 Task: In the Contact  TrinityDoe106@tiffany.com, schedule and save the meeting with title: 'Collaborative Discussion', Select date: '8 September, 2023', select start time: 5:00:PM. Add location on call (718) 987-6581 with meeting description: For further discussion on products, kindly join the meeting.. Logged in from softage.6@softage.net
Action: Mouse moved to (94, 65)
Screenshot: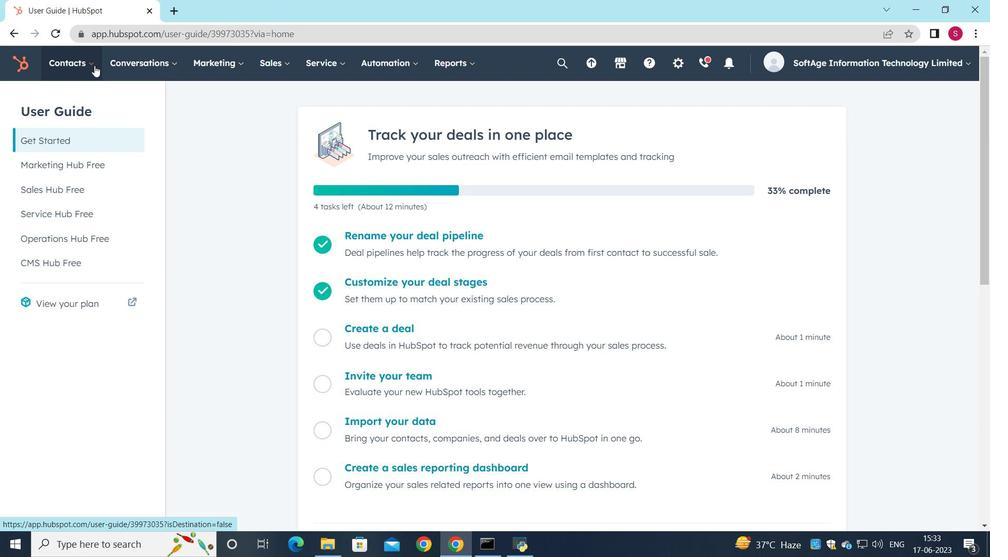 
Action: Mouse pressed left at (94, 65)
Screenshot: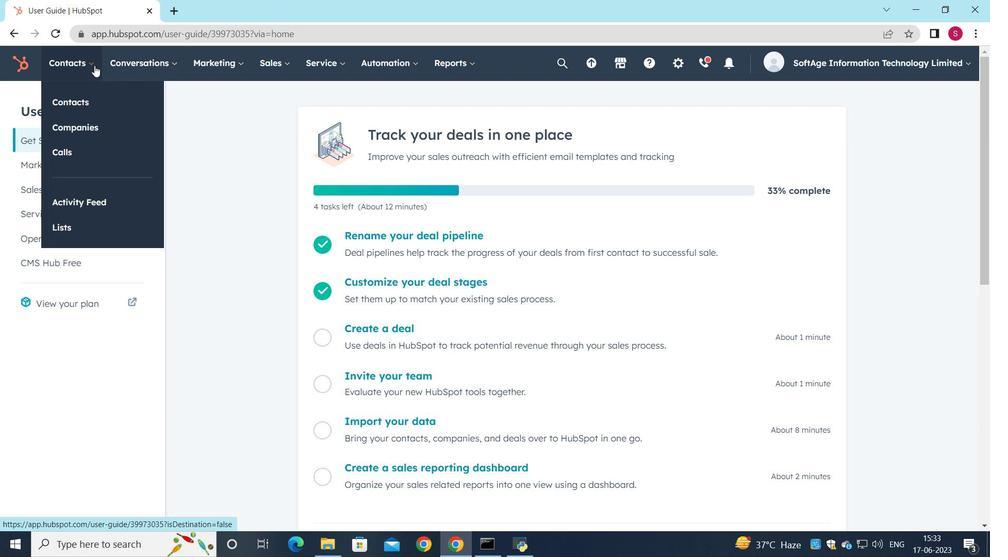 
Action: Mouse moved to (87, 94)
Screenshot: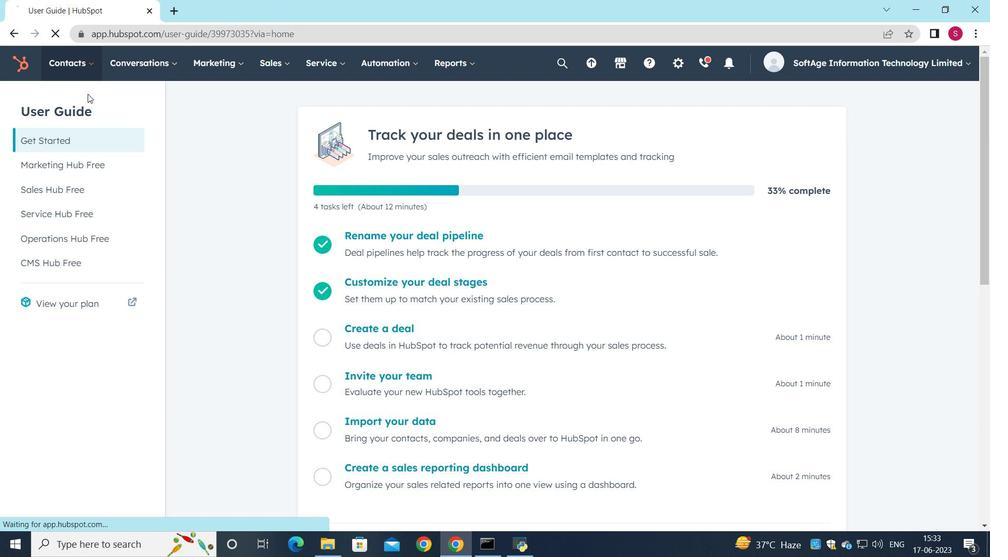 
Action: Mouse pressed left at (87, 94)
Screenshot: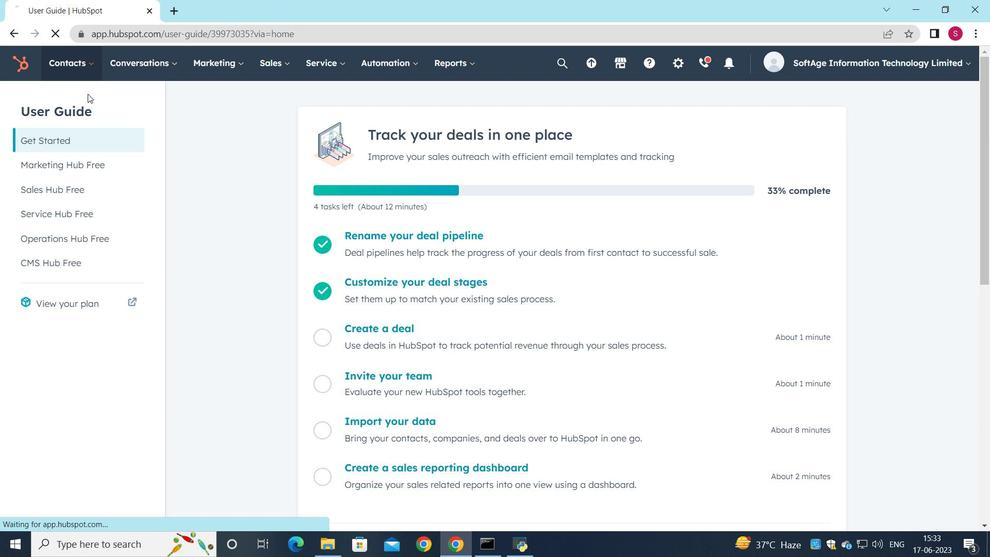 
Action: Mouse moved to (102, 208)
Screenshot: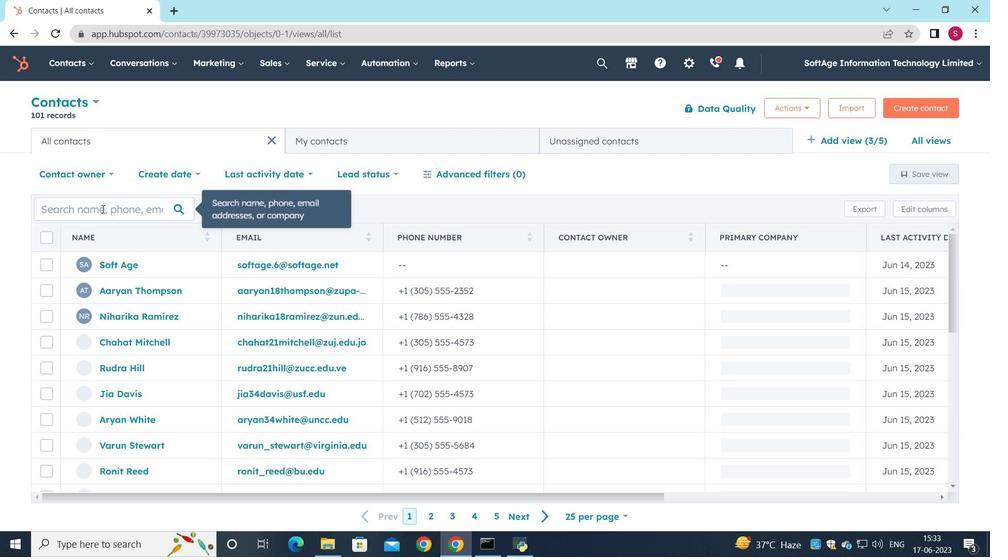 
Action: Mouse pressed left at (102, 208)
Screenshot: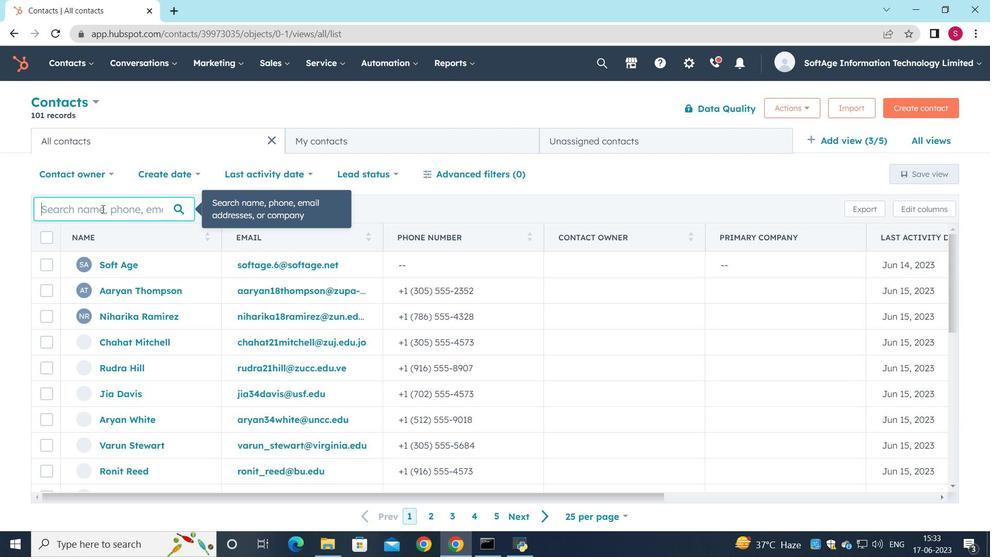 
Action: Key pressed <Key.shift><Key.shift><Key.shift><Key.shift><Key.shift><Key.shift><Key.shift><Key.shift><Key.shift><Key.shift><Key.shift><Key.shift>Trinity<Key.shift>Doe<Key.shift><Key.shift><Key.shift><Key.shift><Key.shift><Key.shift><Key.shift><Key.shift><Key.shift><Key.shift><Key.shift><Key.shift><Key.shift><Key.shift><Key.shift><Key.shift><Key.shift><Key.shift><Key.shift><Key.shift><Key.shift><Key.shift><Key.shift><Key.shift><Key.shift><Key.shift><Key.shift><Key.shift><Key.shift><Key.shift><Key.shift><Key.shift>106<Key.shift><Key.shift><Key.shift><Key.shift><Key.shift><Key.shift><Key.shift>@tiffany.com
Screenshot: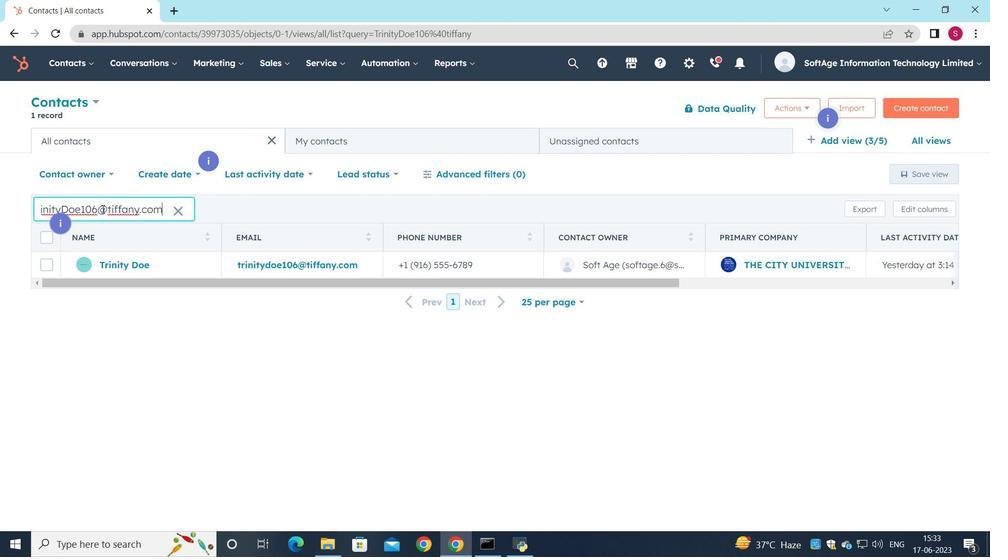 
Action: Mouse moved to (131, 264)
Screenshot: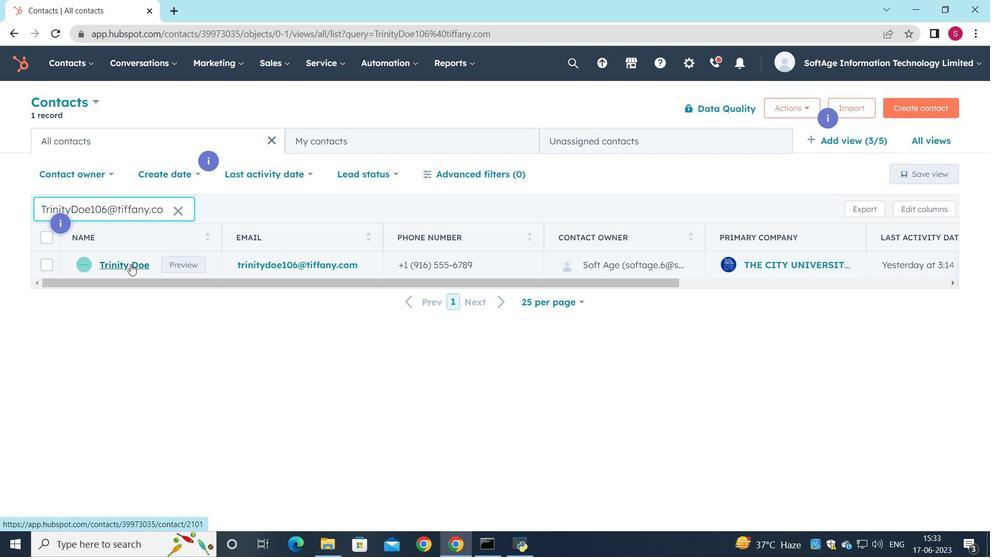 
Action: Mouse pressed left at (131, 264)
Screenshot: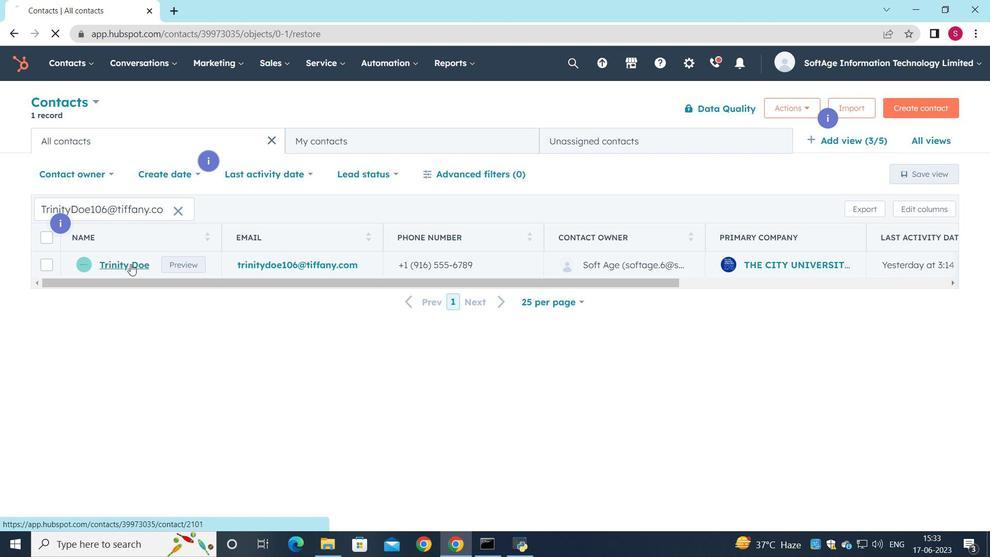 
Action: Mouse moved to (159, 224)
Screenshot: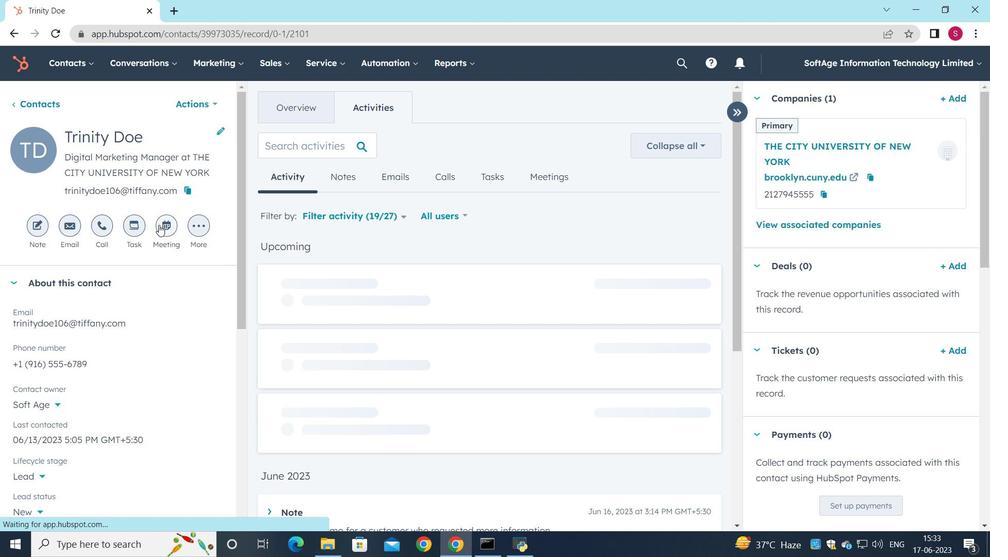 
Action: Mouse pressed left at (159, 224)
Screenshot: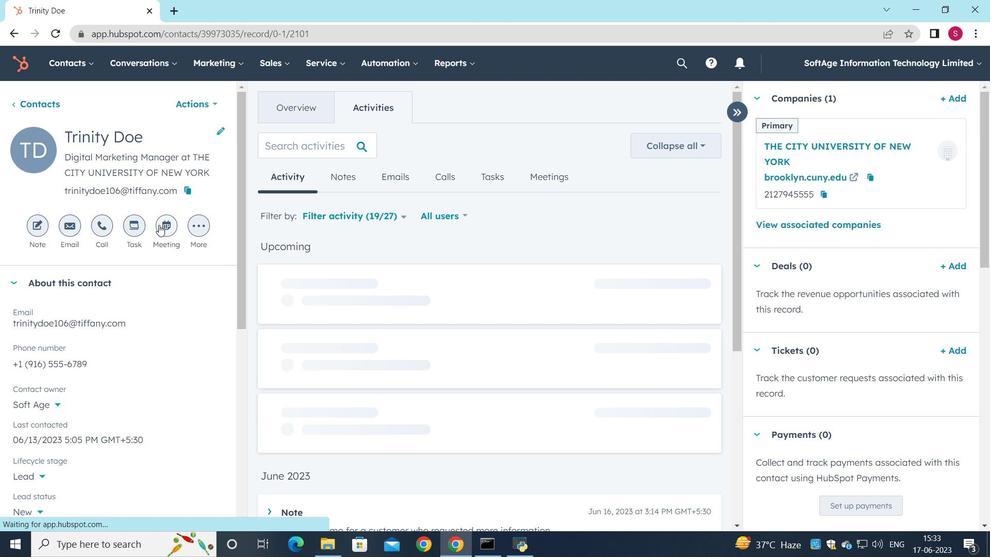 
Action: Mouse moved to (205, 218)
Screenshot: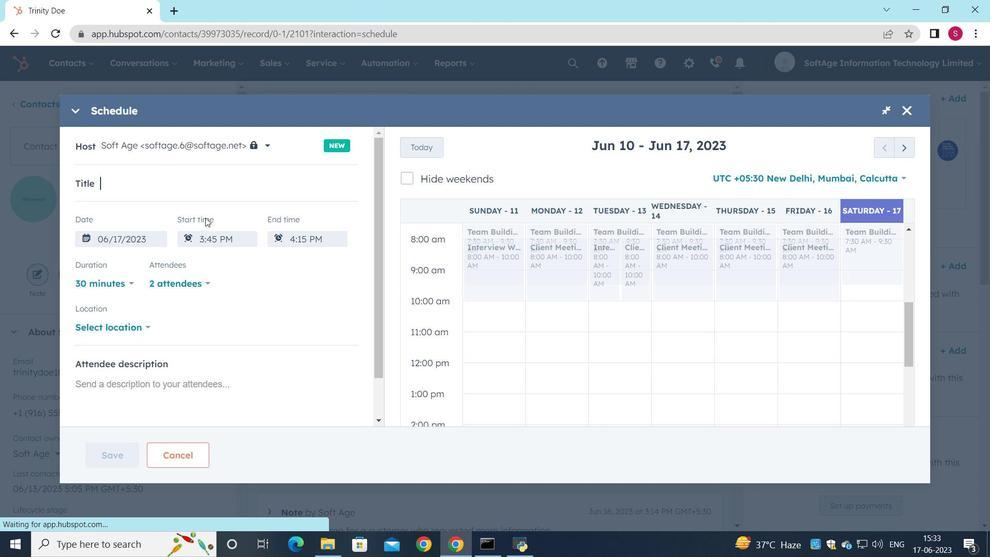 
Action: Key pressed <Key.shift>Collborative<Key.space><Key.shift><Key.shift><Key.shift><Key.shift><Key.shift><Key.shift><Key.shift><Key.shift><Key.shift><Key.shift>Discussion
Screenshot: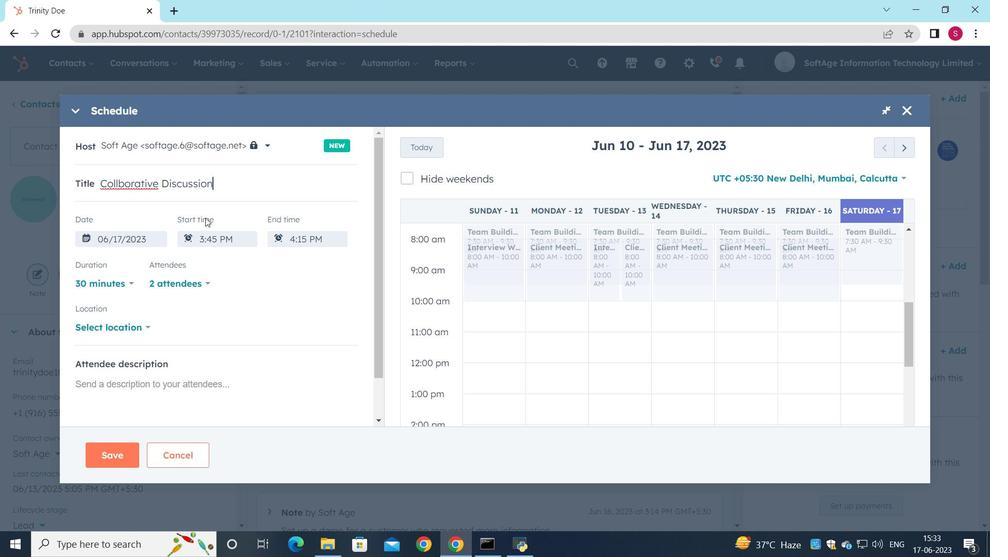 
Action: Mouse moved to (117, 181)
Screenshot: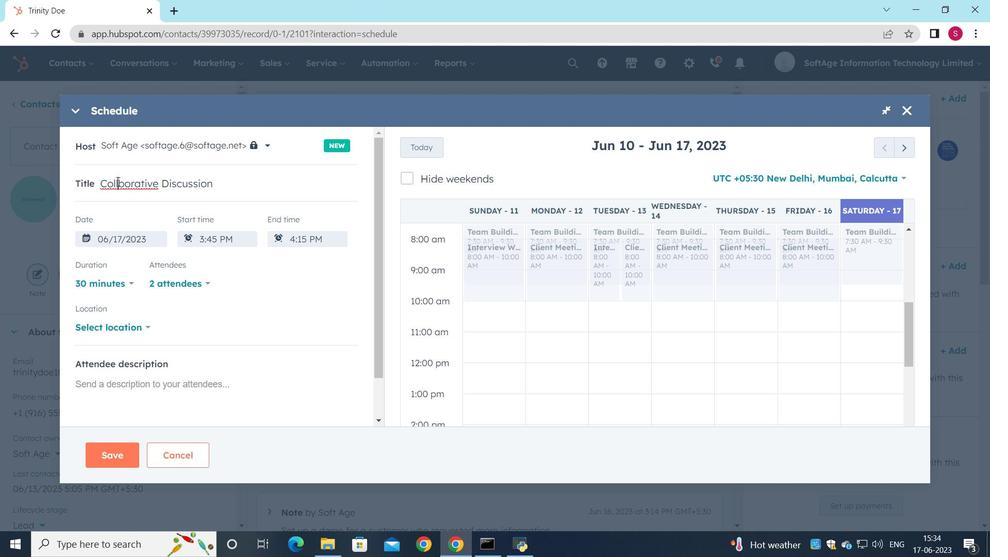 
Action: Mouse pressed left at (117, 181)
Screenshot: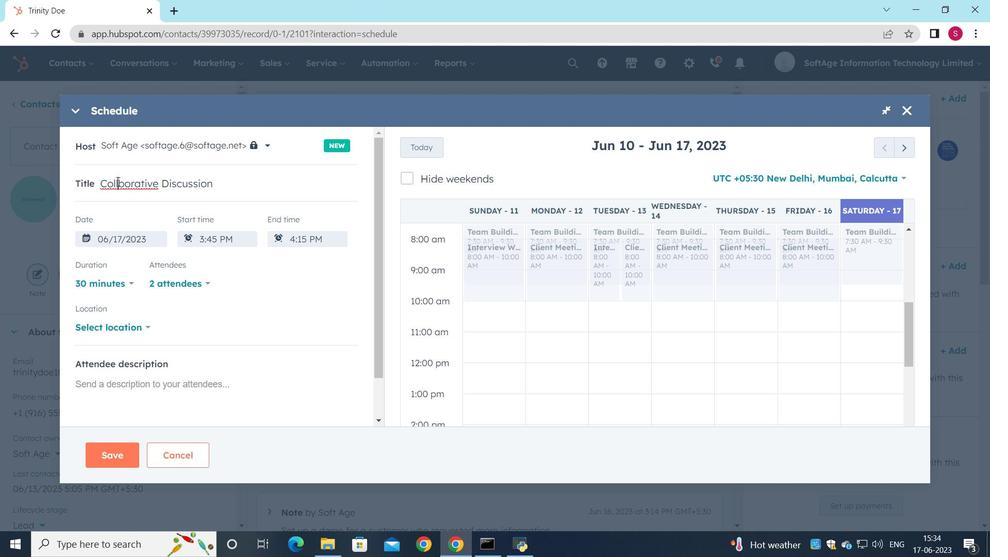
Action: Key pressed a
Screenshot: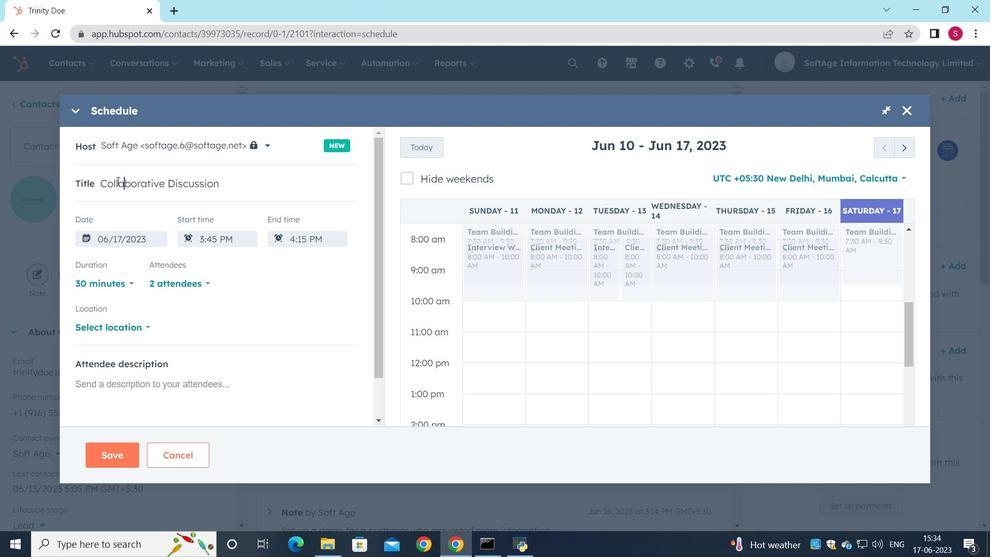 
Action: Mouse moved to (913, 147)
Screenshot: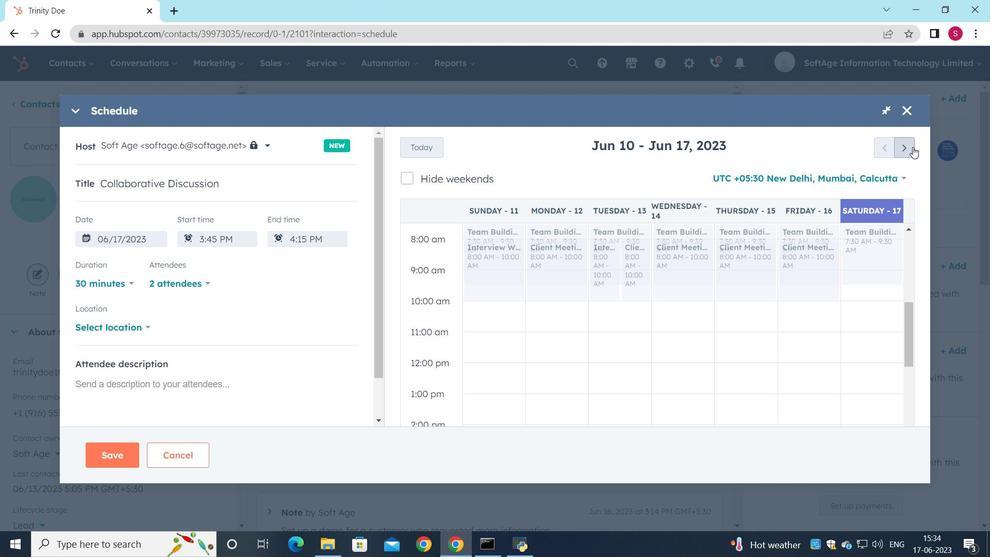 
Action: Mouse pressed left at (913, 147)
Screenshot: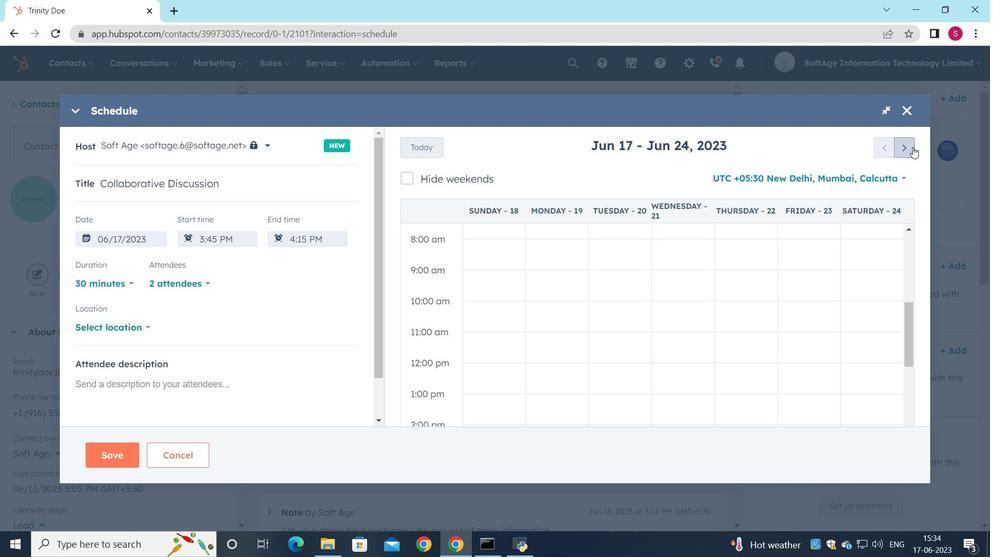 
Action: Mouse pressed left at (913, 147)
Screenshot: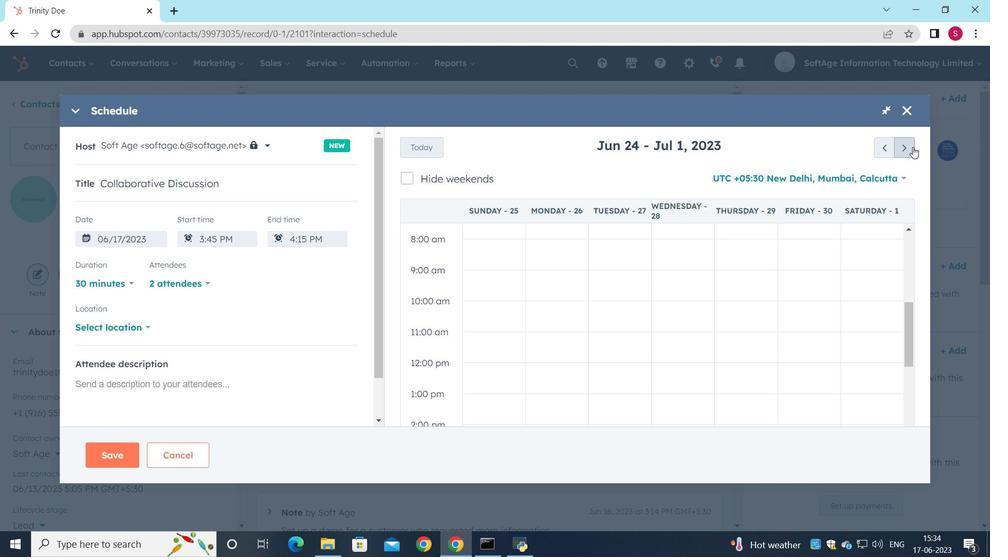 
Action: Mouse moved to (911, 148)
Screenshot: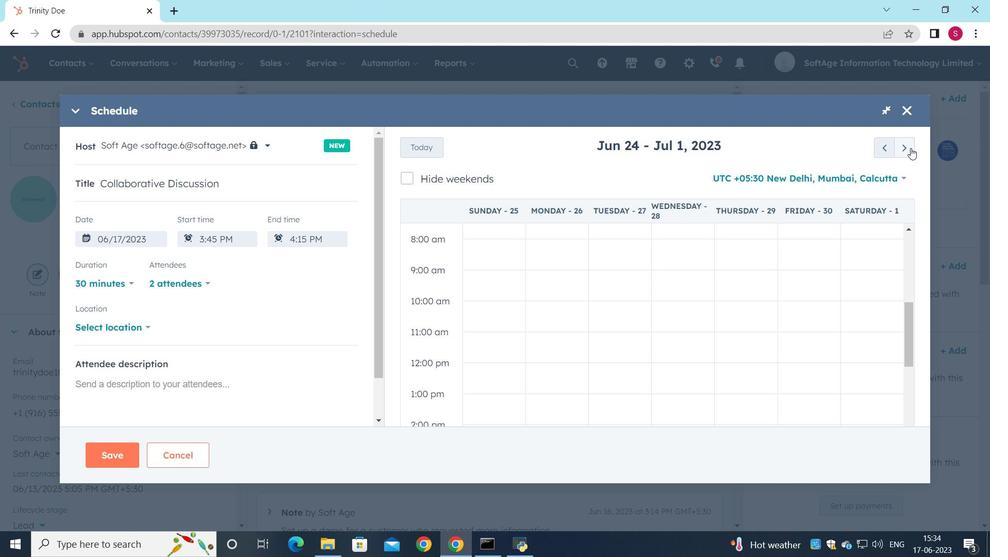 
Action: Mouse pressed left at (911, 148)
Screenshot: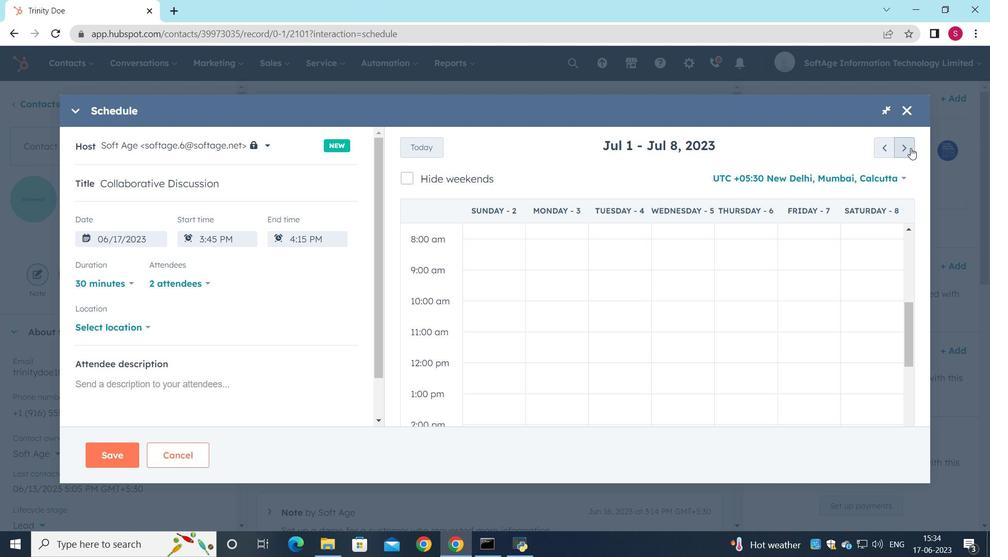
Action: Mouse pressed left at (911, 148)
Screenshot: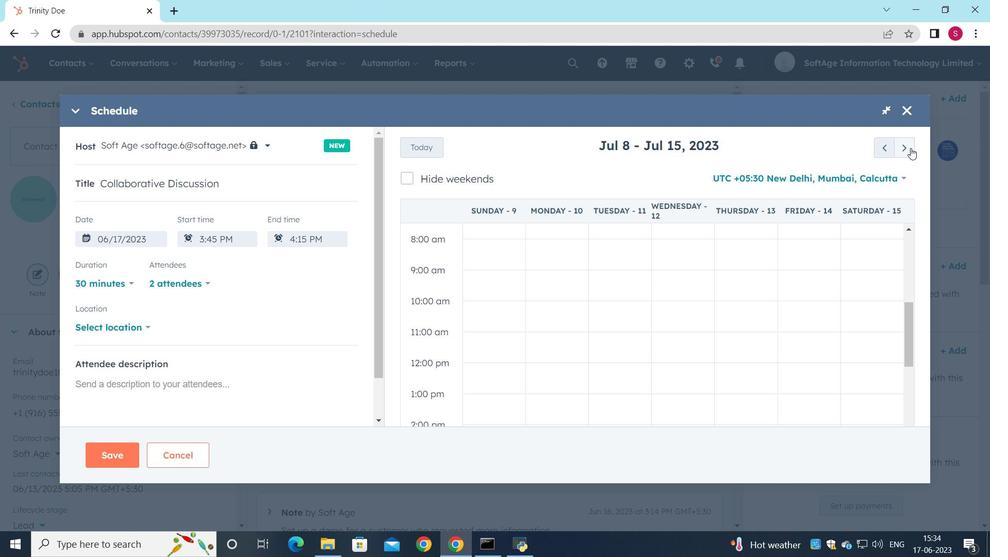 
Action: Mouse pressed left at (911, 148)
Screenshot: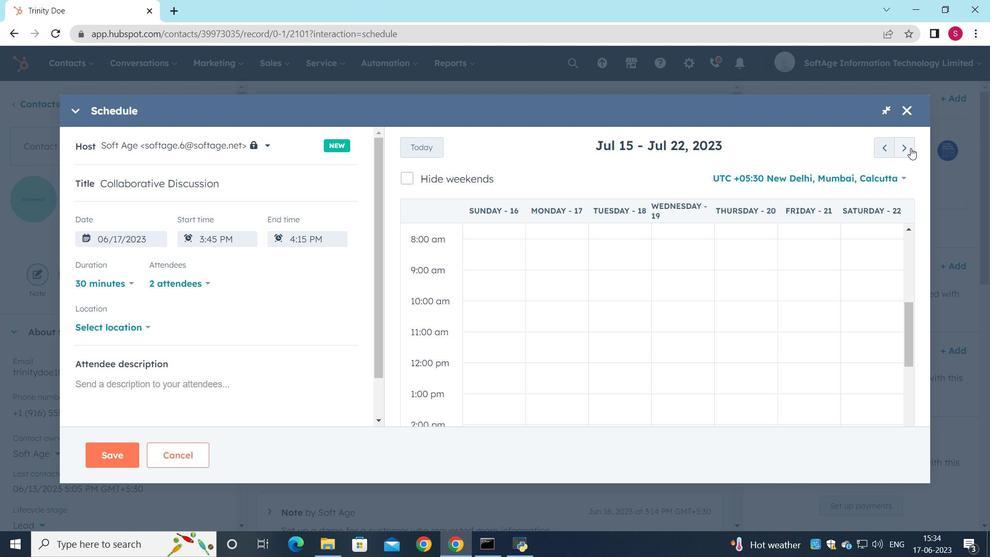 
Action: Mouse pressed left at (911, 148)
Screenshot: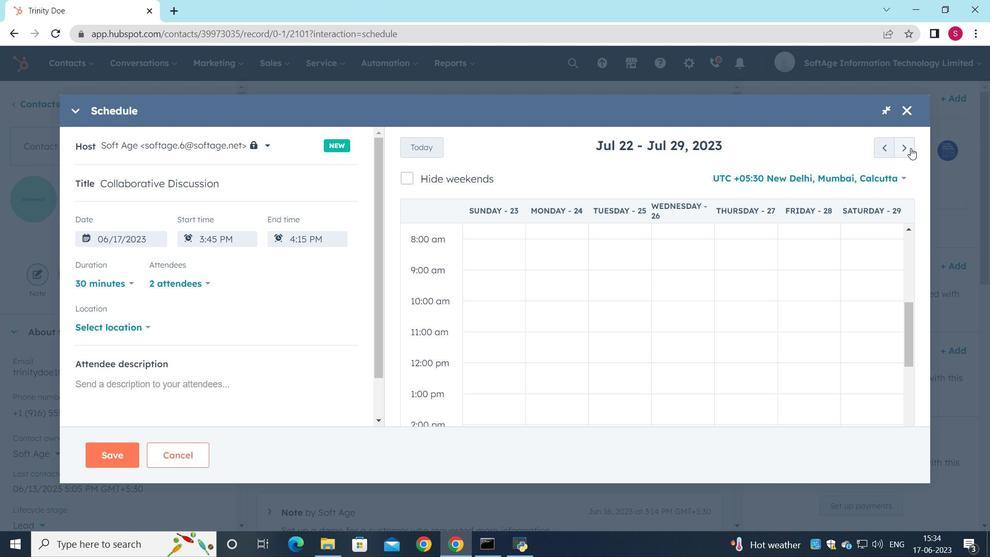 
Action: Mouse pressed left at (911, 148)
Screenshot: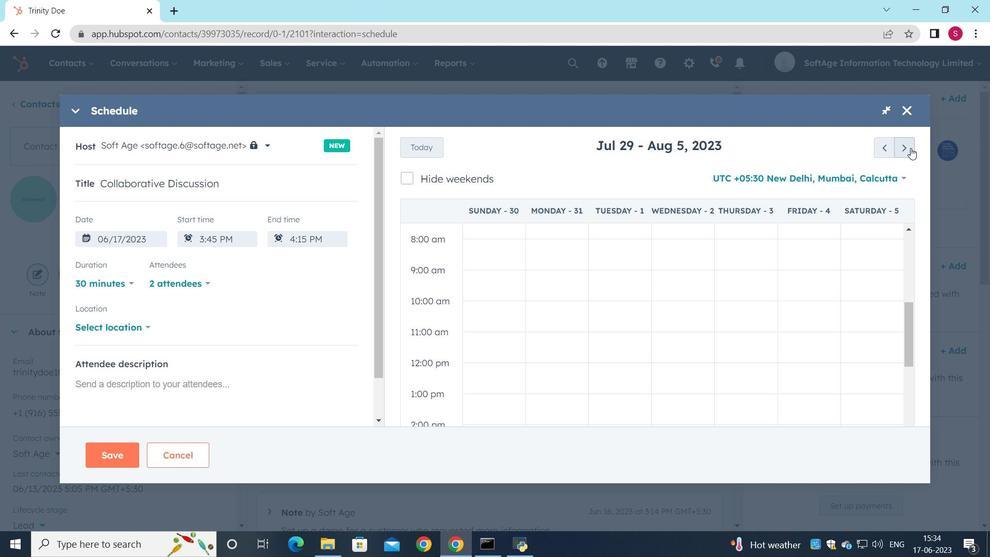
Action: Mouse pressed left at (911, 148)
Screenshot: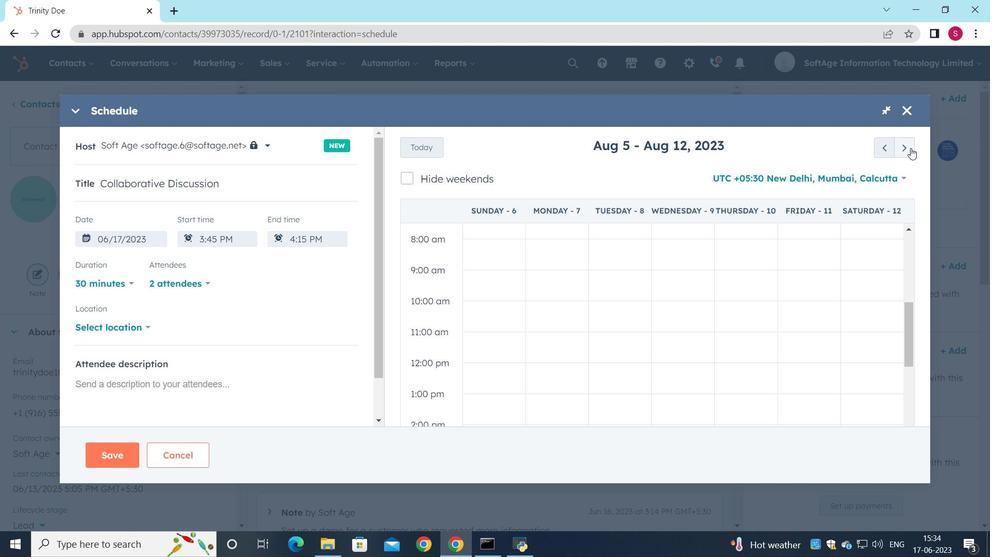 
Action: Mouse pressed left at (911, 148)
Screenshot: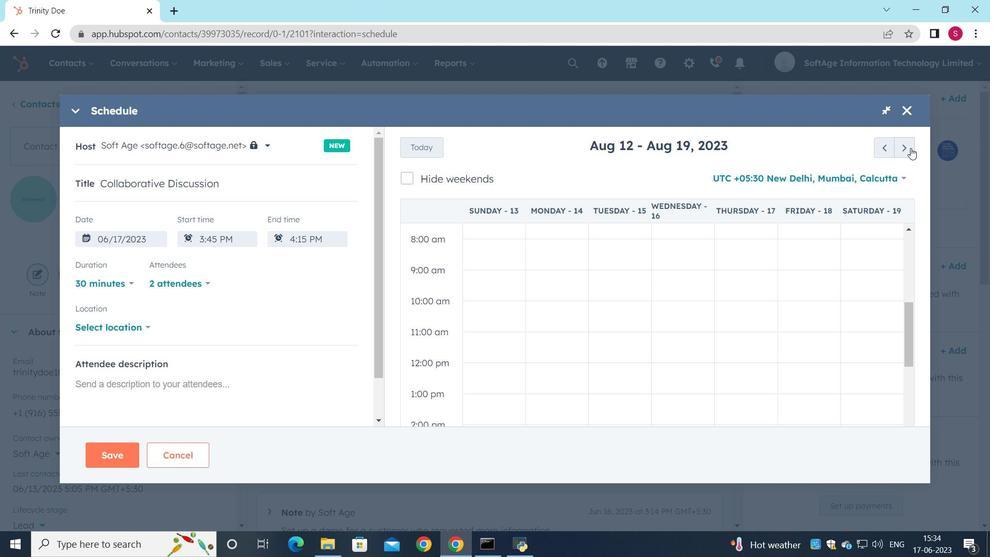 
Action: Mouse pressed left at (911, 148)
Screenshot: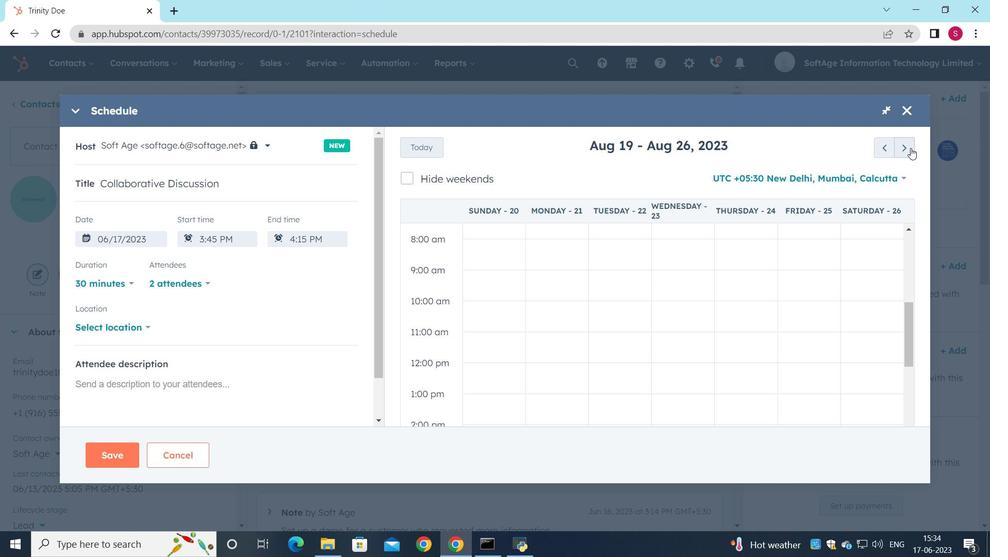 
Action: Mouse pressed left at (911, 148)
Screenshot: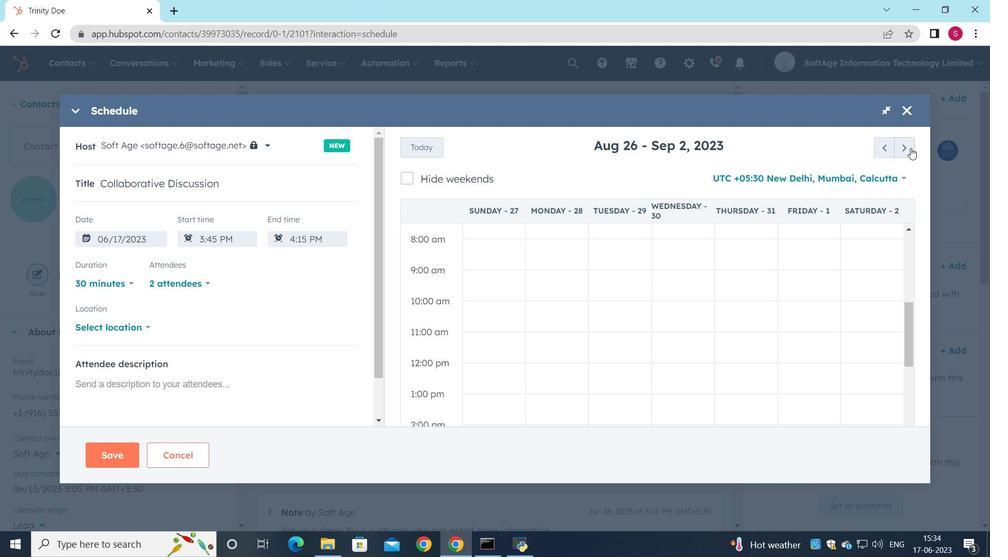 
Action: Mouse pressed left at (911, 148)
Screenshot: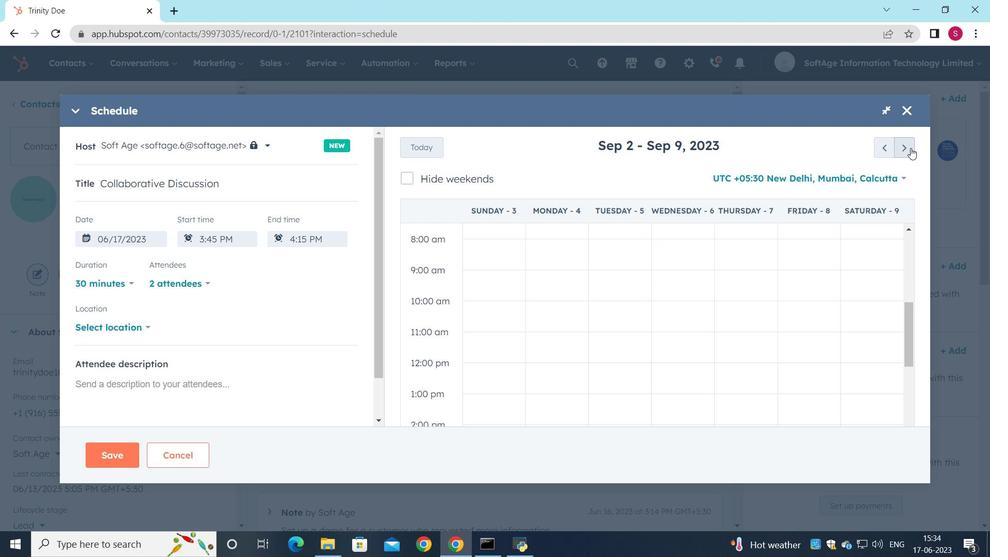 
Action: Mouse moved to (819, 301)
Screenshot: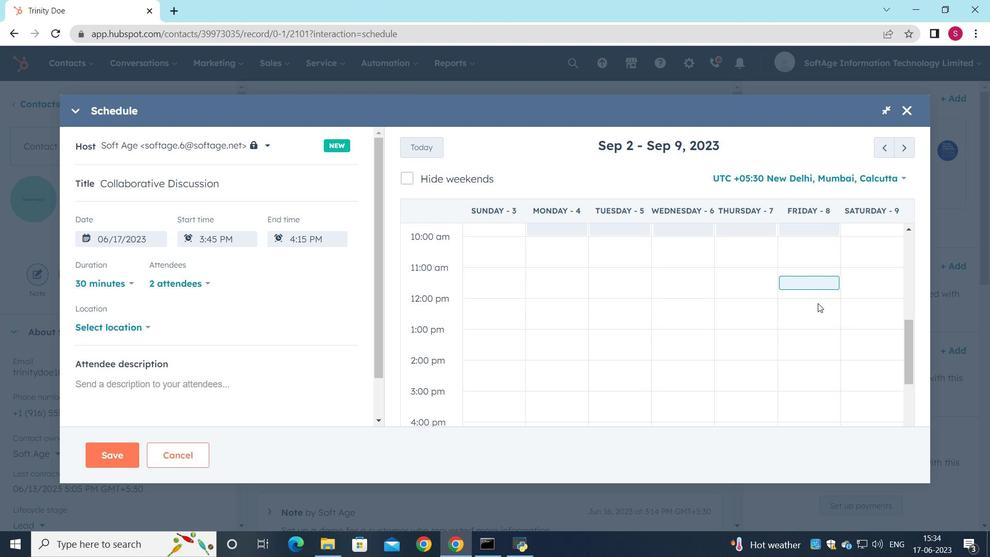 
Action: Mouse scrolled (819, 300) with delta (0, 0)
Screenshot: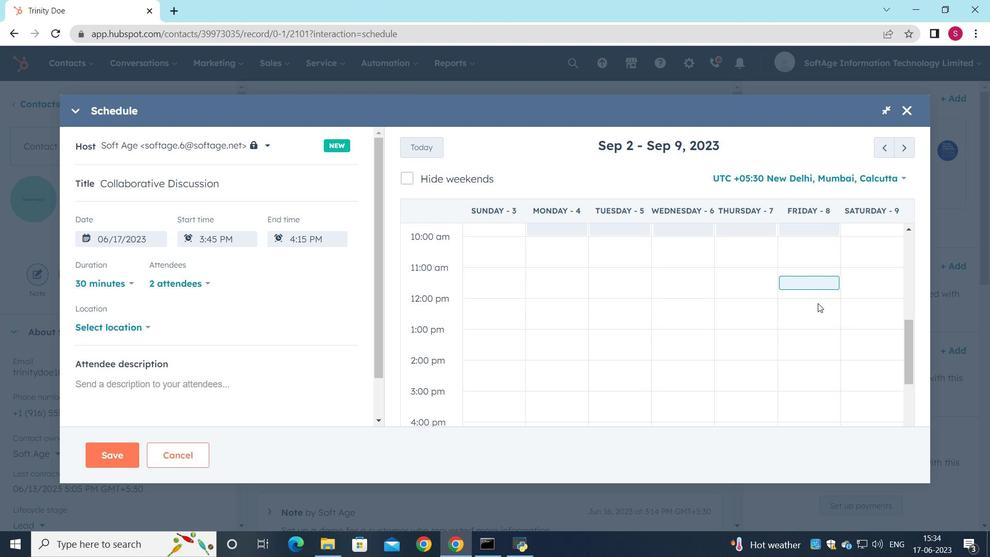 
Action: Mouse moved to (816, 323)
Screenshot: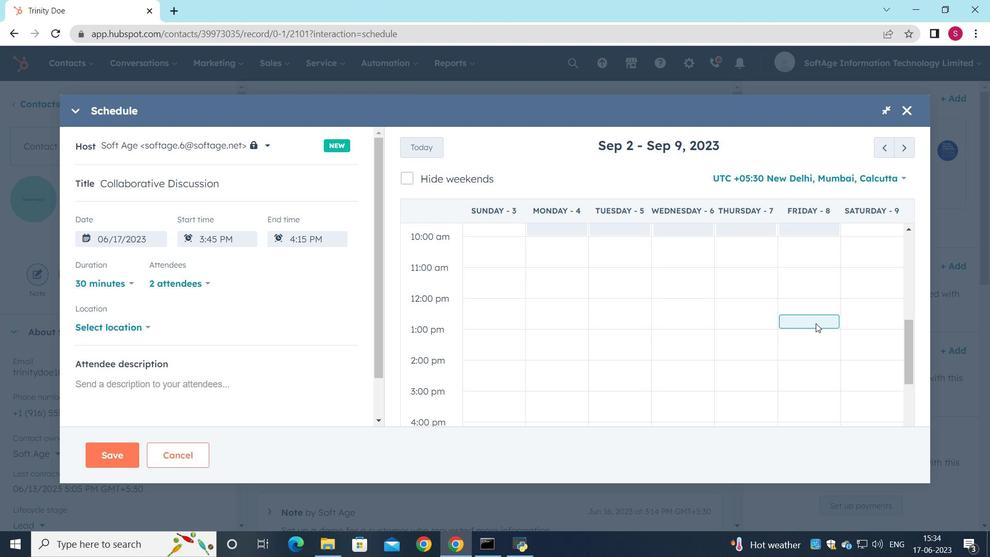 
Action: Mouse scrolled (816, 322) with delta (0, 0)
Screenshot: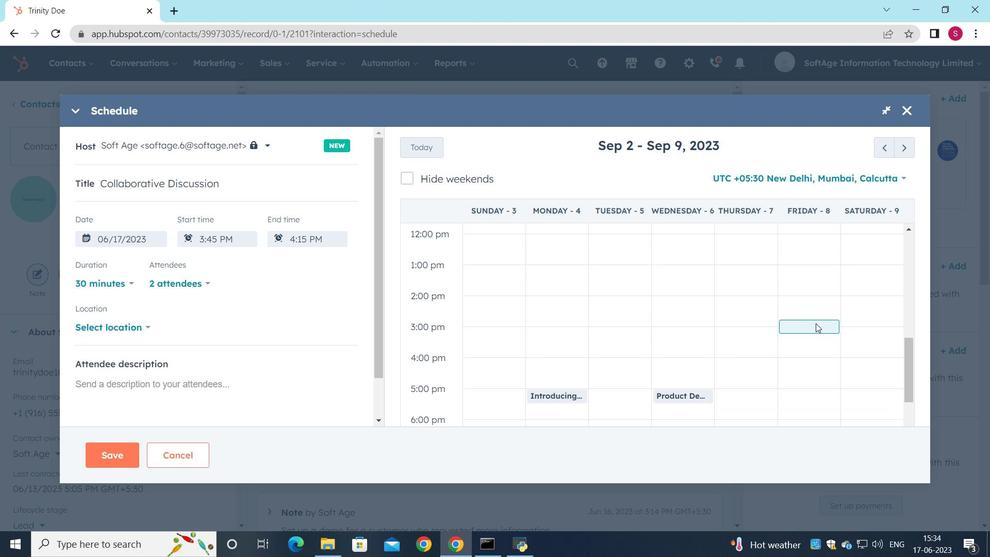 
Action: Mouse moved to (802, 368)
Screenshot: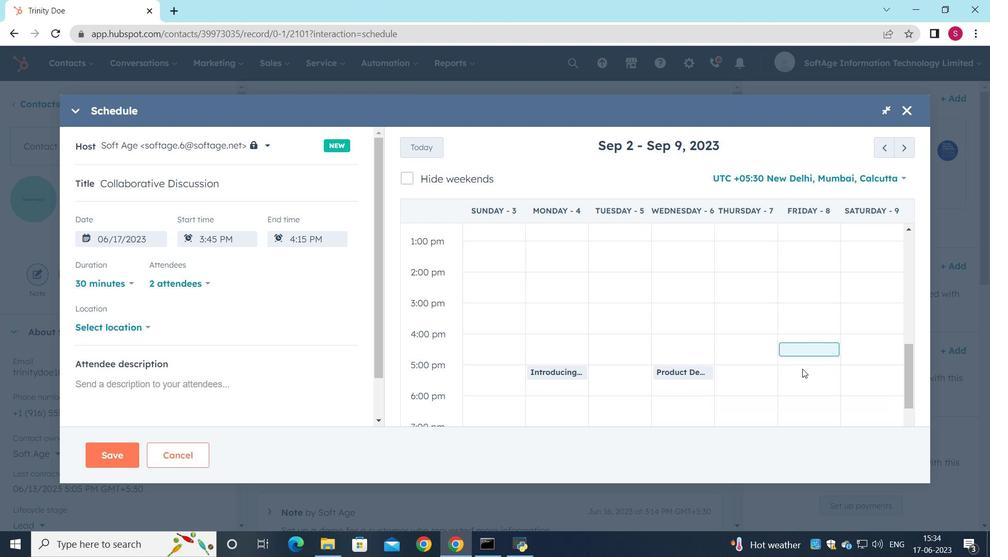 
Action: Mouse scrolled (802, 368) with delta (0, 0)
Screenshot: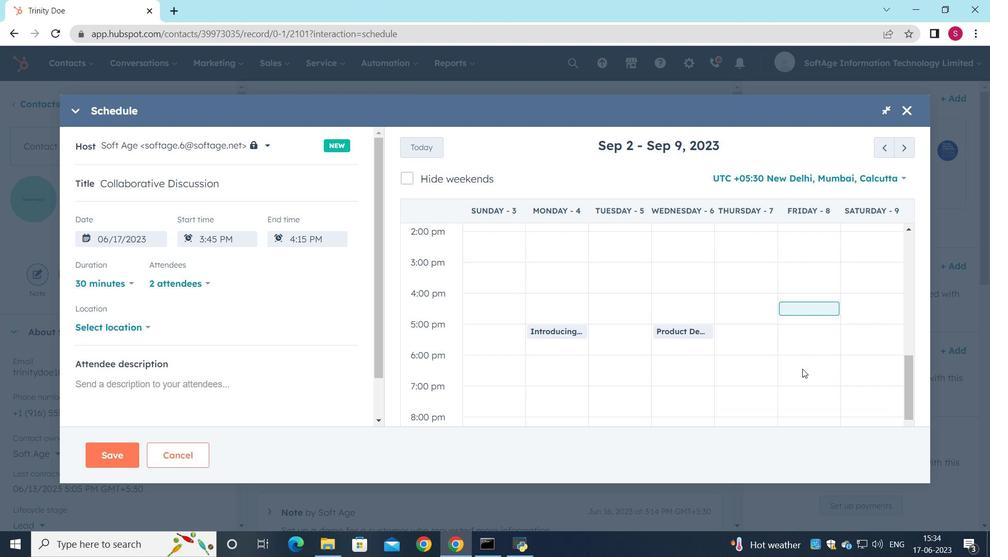 
Action: Mouse moved to (803, 328)
Screenshot: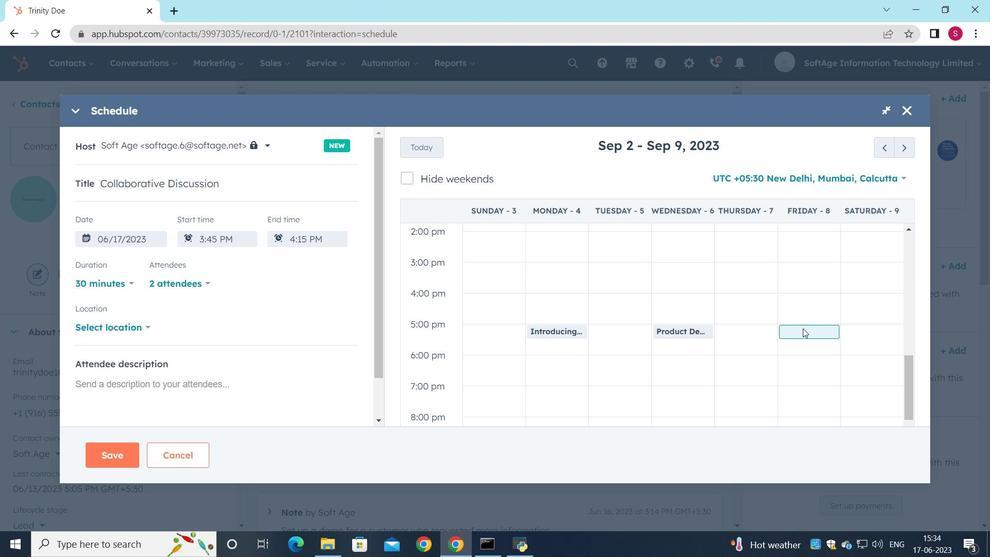 
Action: Mouse pressed left at (803, 328)
Screenshot: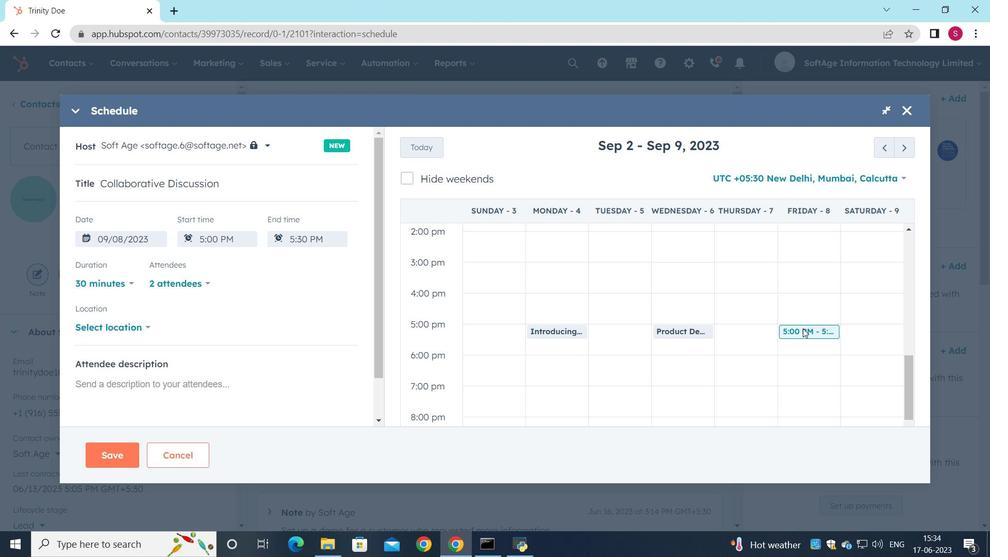 
Action: Mouse moved to (137, 327)
Screenshot: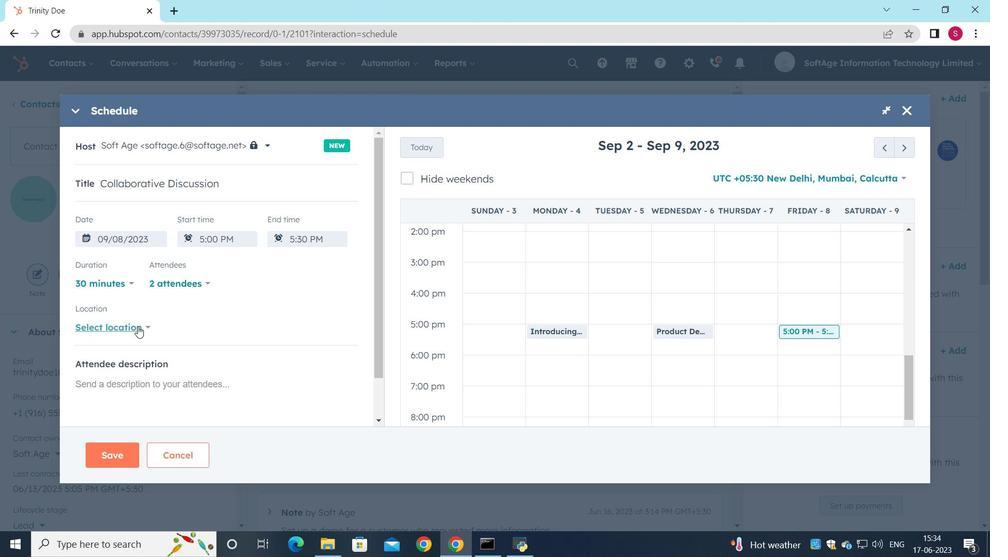 
Action: Mouse pressed left at (137, 327)
Screenshot: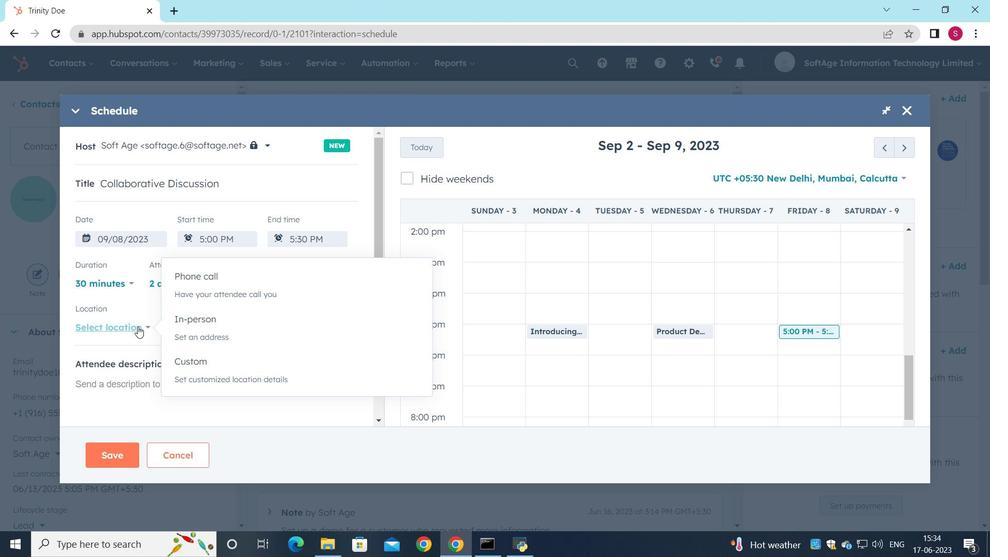 
Action: Mouse moved to (218, 296)
Screenshot: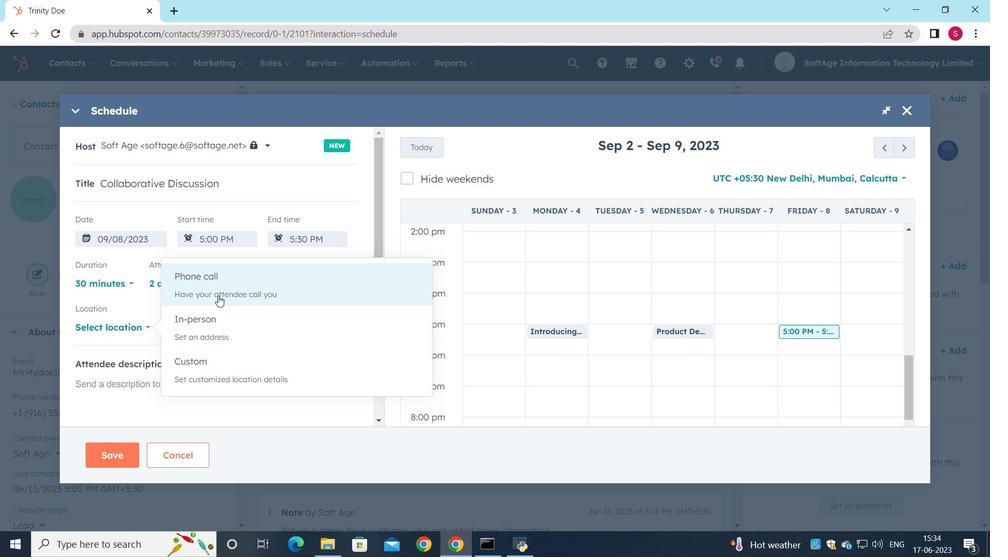 
Action: Mouse pressed left at (218, 296)
Screenshot: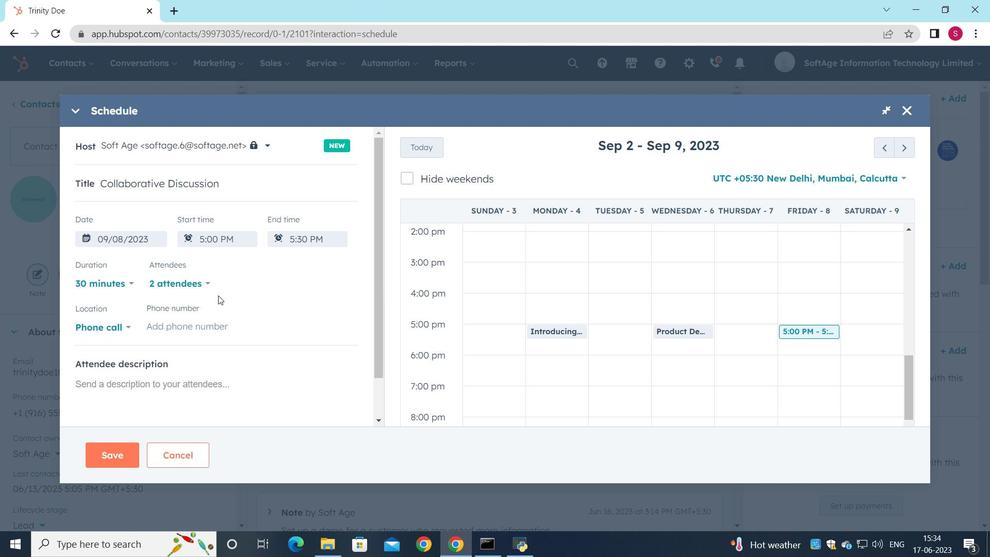 
Action: Mouse moved to (192, 327)
Screenshot: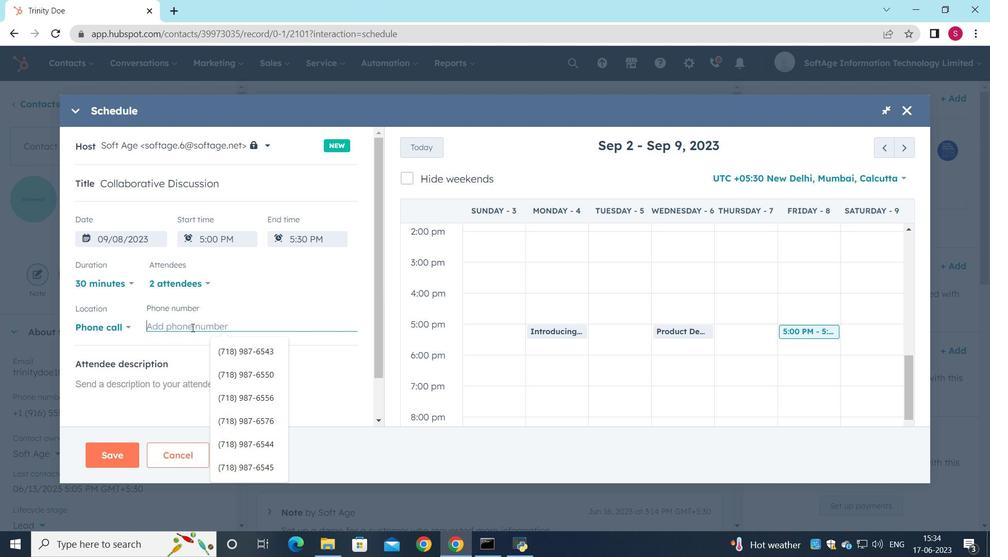 
Action: Mouse pressed left at (192, 327)
Screenshot: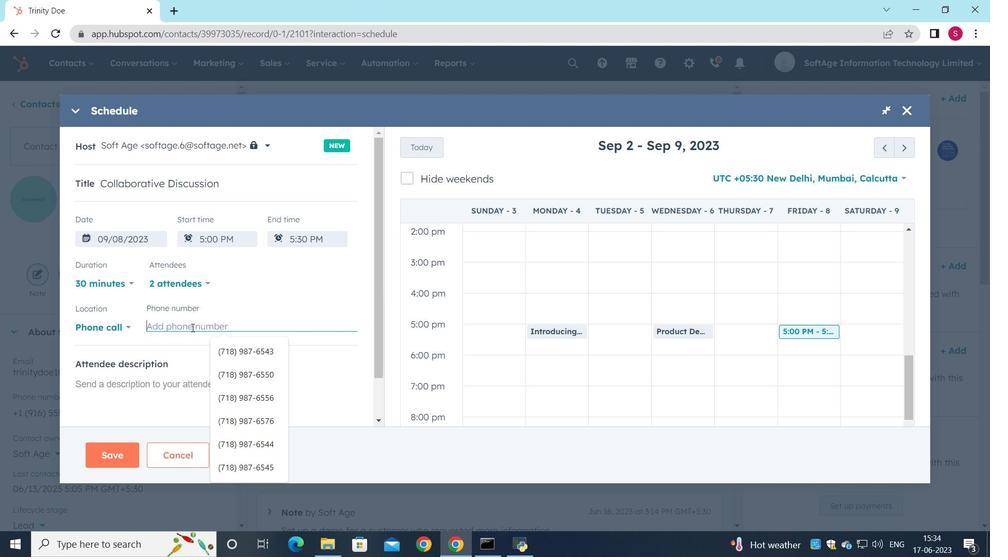 
Action: Key pressed <Key.shift_r>(718<Key.shift_r>0<Key.space>987-6
Screenshot: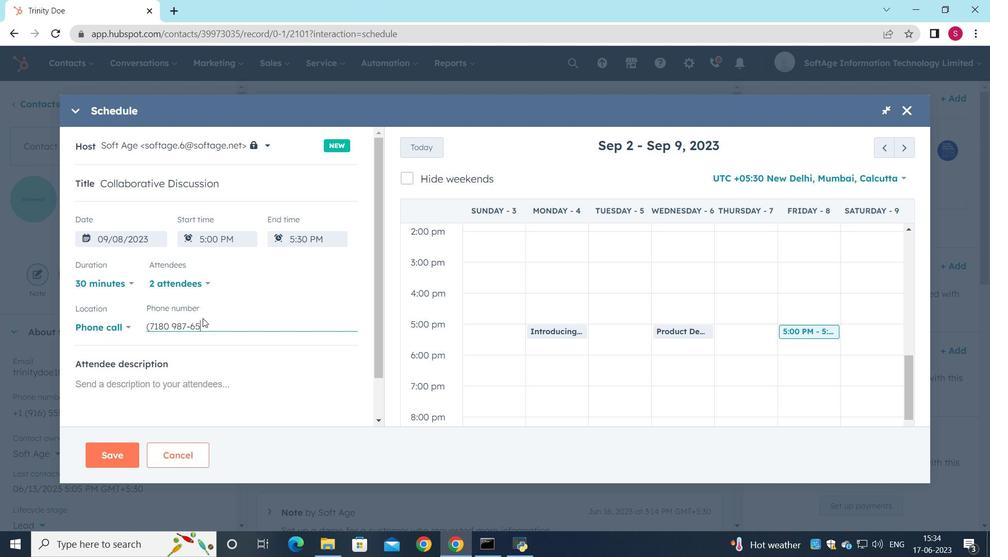 
Action: Mouse moved to (203, 318)
Screenshot: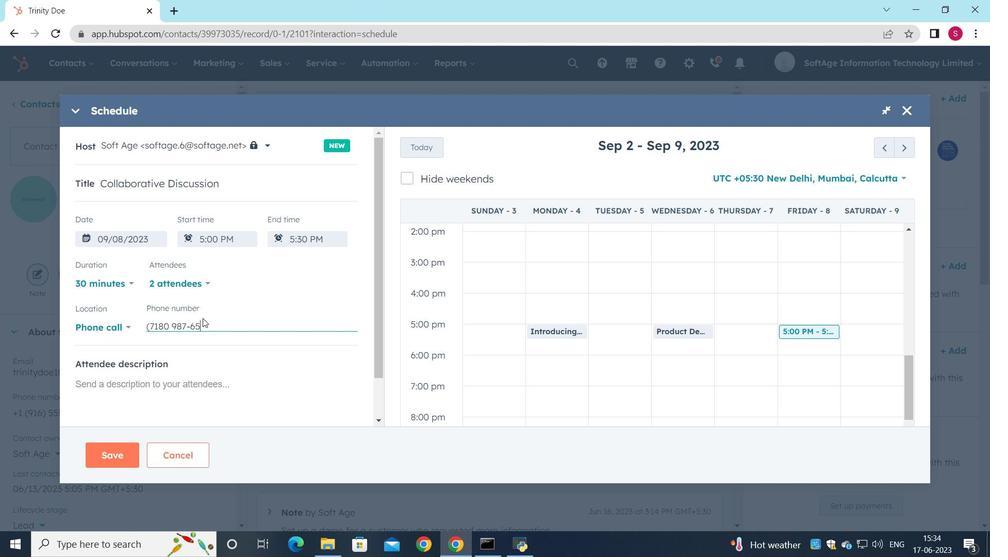 
Action: Key pressed 5
Screenshot: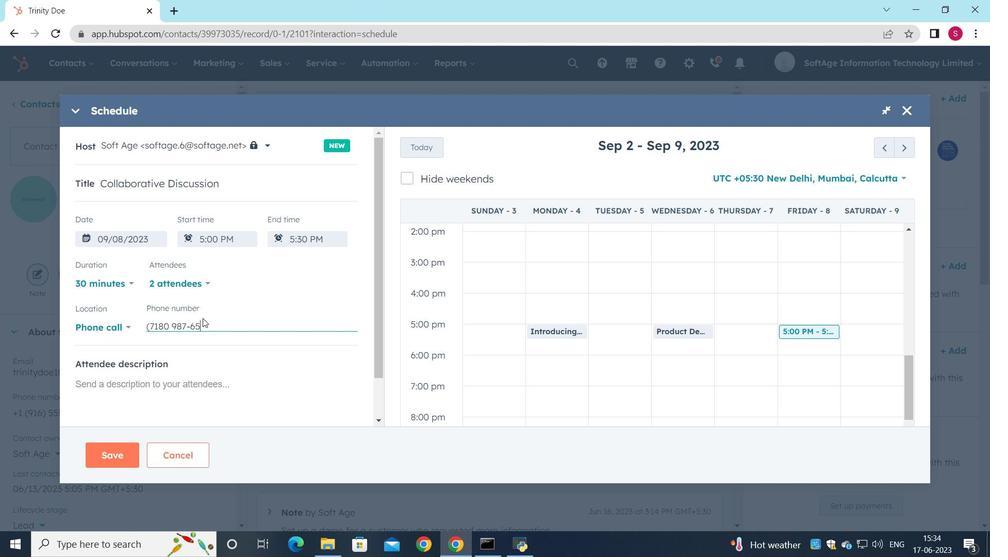 
Action: Mouse moved to (213, 314)
Screenshot: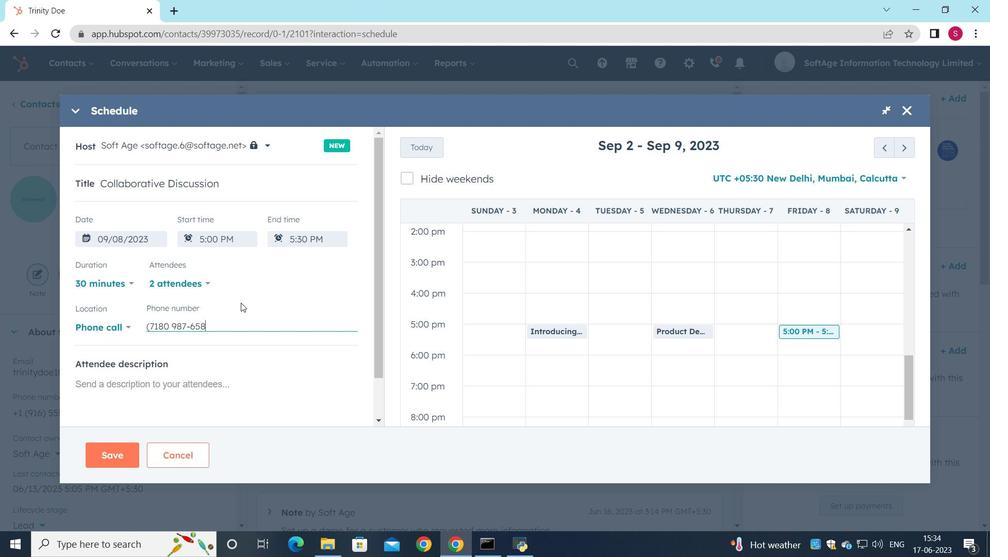 
Action: Key pressed 8
Screenshot: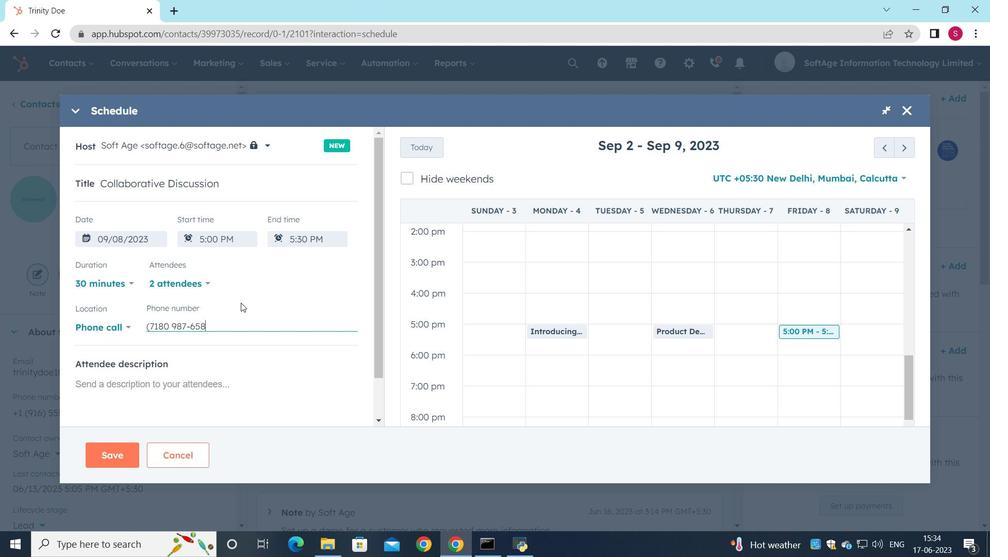 
Action: Mouse moved to (240, 303)
Screenshot: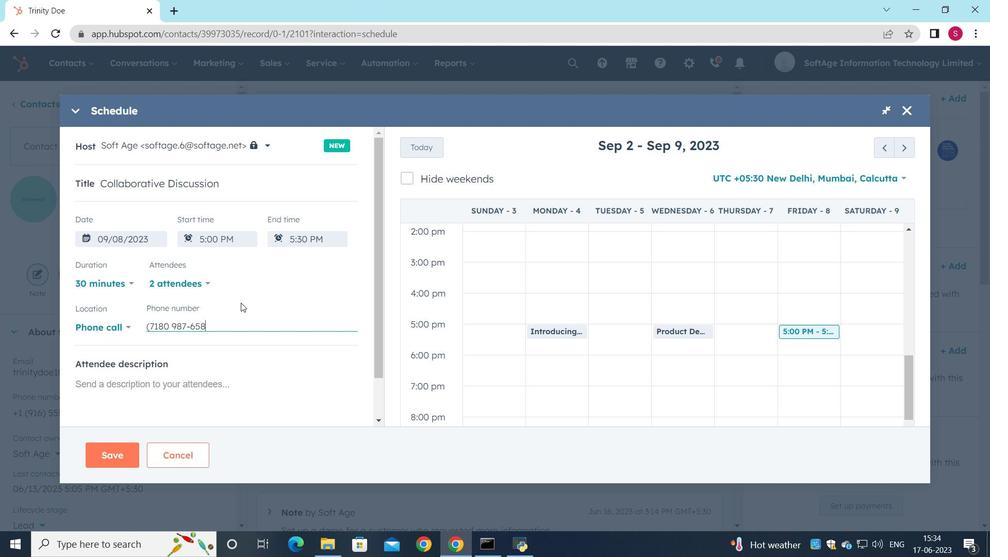 
Action: Key pressed 1
Screenshot: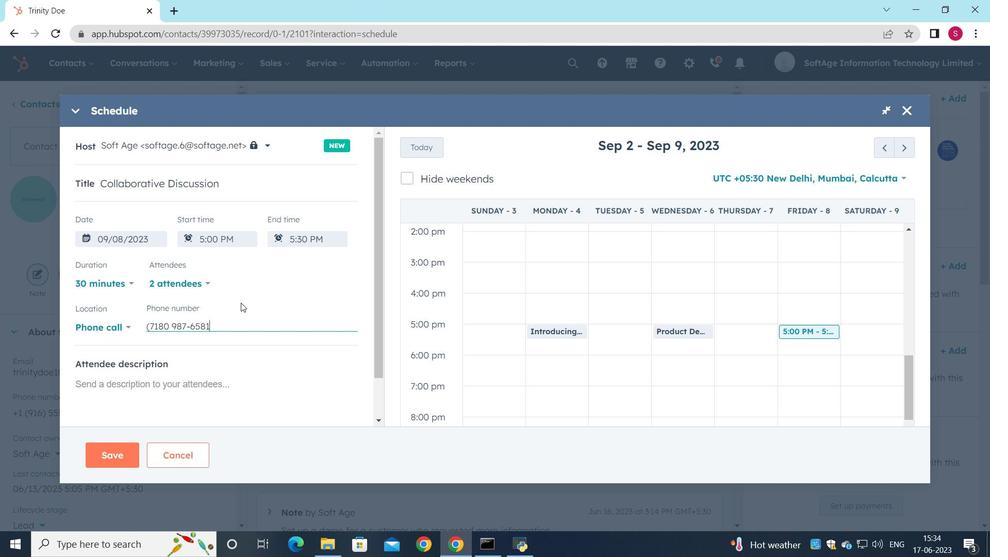 
Action: Mouse moved to (150, 376)
Screenshot: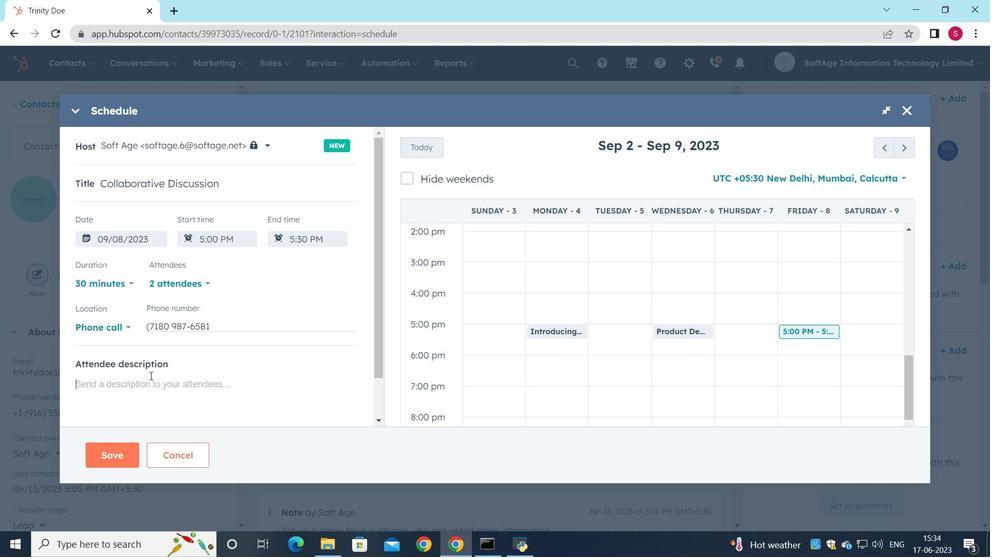 
Action: Mouse pressed left at (150, 376)
Screenshot: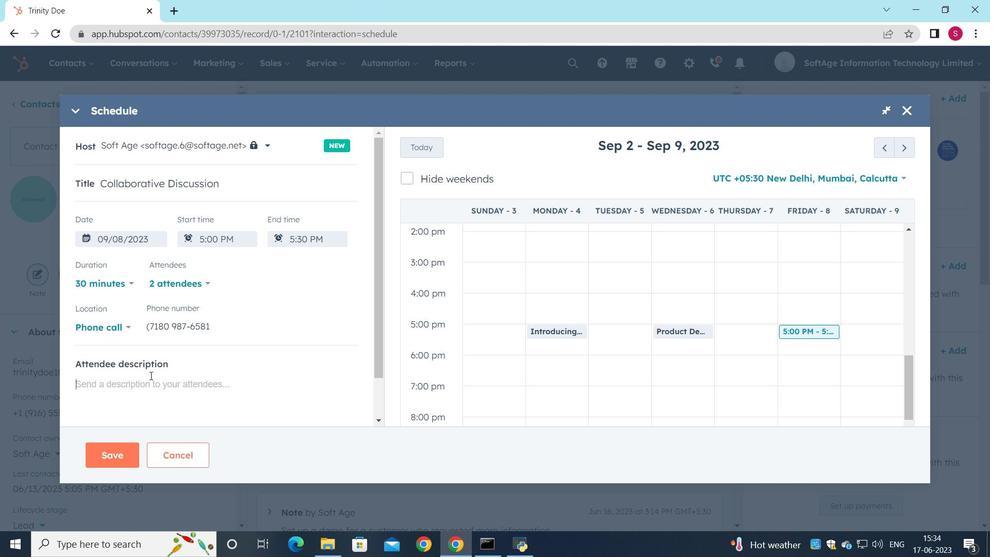 
Action: Key pressed <Key.shift>For<Key.space>further<Key.space>discussionon<Key.space>products,<Key.space>kindly<Key.space>join<Key.space>the<Key.space>meeting
Screenshot: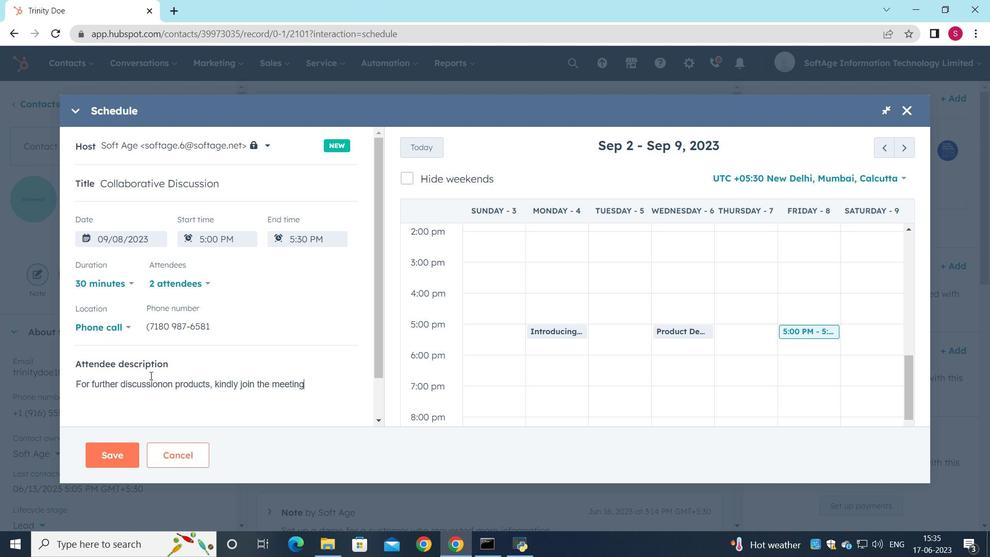 
Action: Mouse moved to (216, 436)
Screenshot: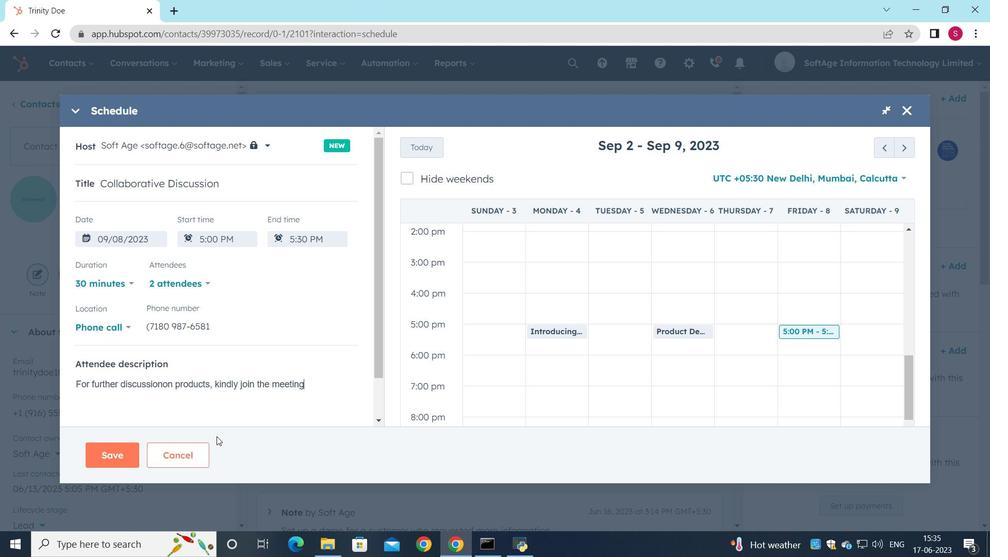 
Action: Key pressed .
Screenshot: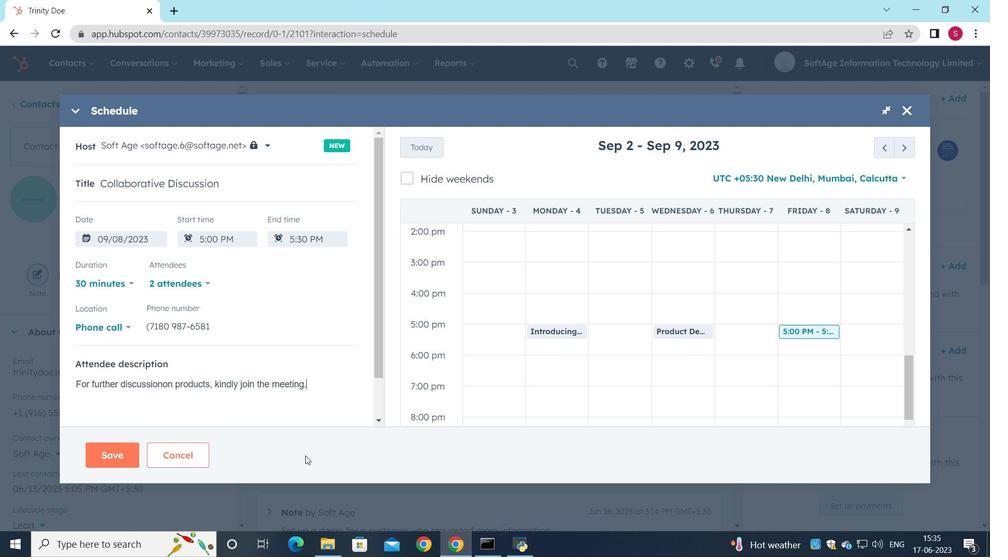 
Action: Mouse moved to (99, 446)
Screenshot: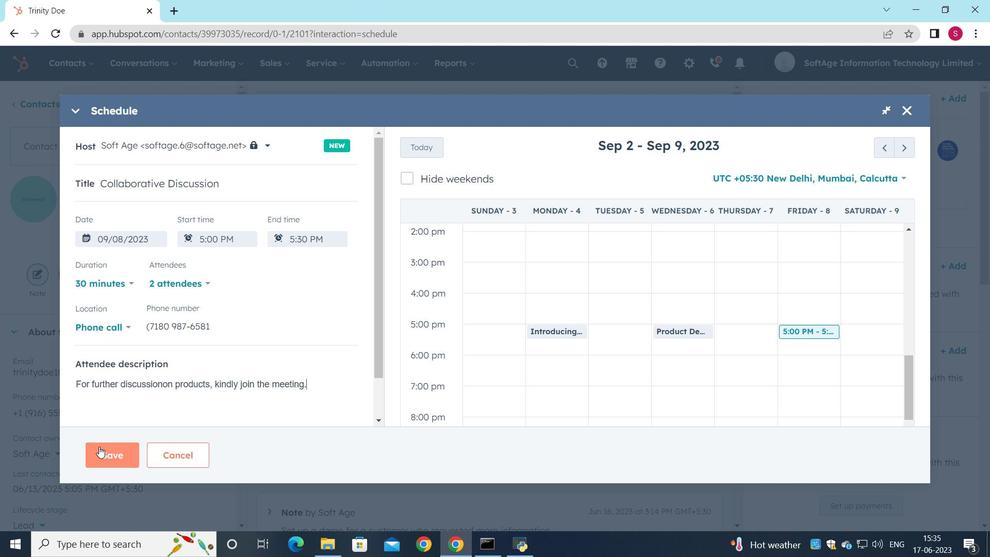 
Action: Mouse pressed left at (99, 446)
Screenshot: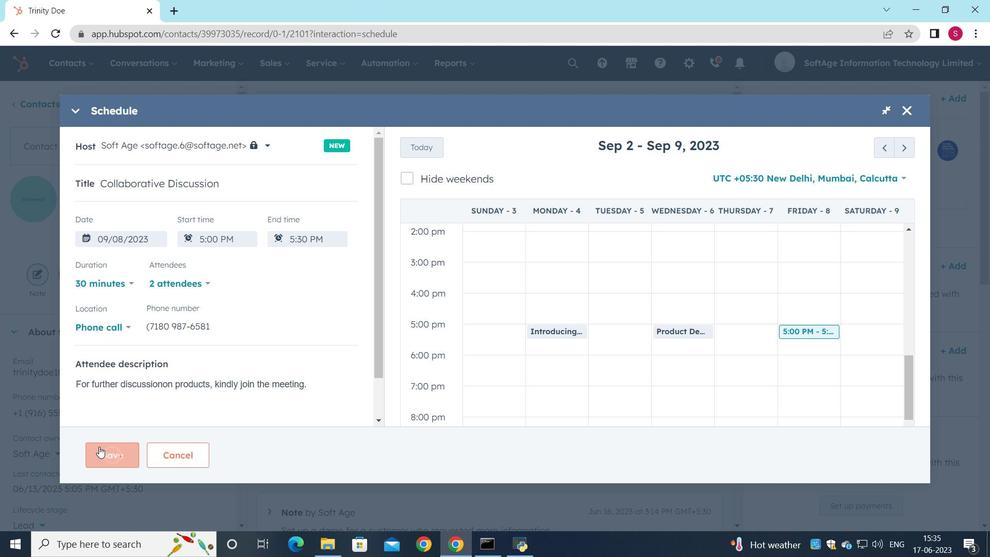 
Action: Mouse moved to (258, 403)
Screenshot: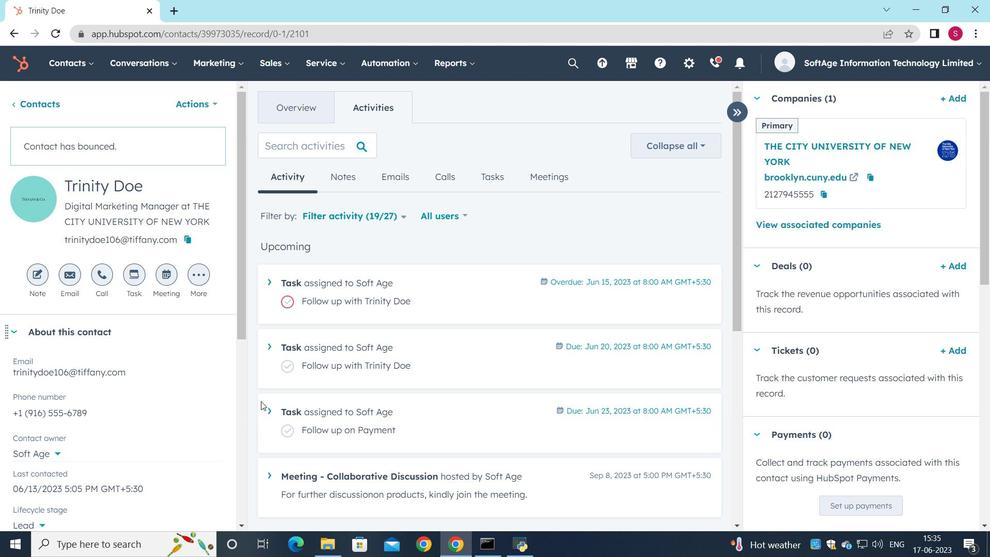 
